 Task: Select start date"7/12/2023".
Action: Mouse moved to (487, 390)
Screenshot: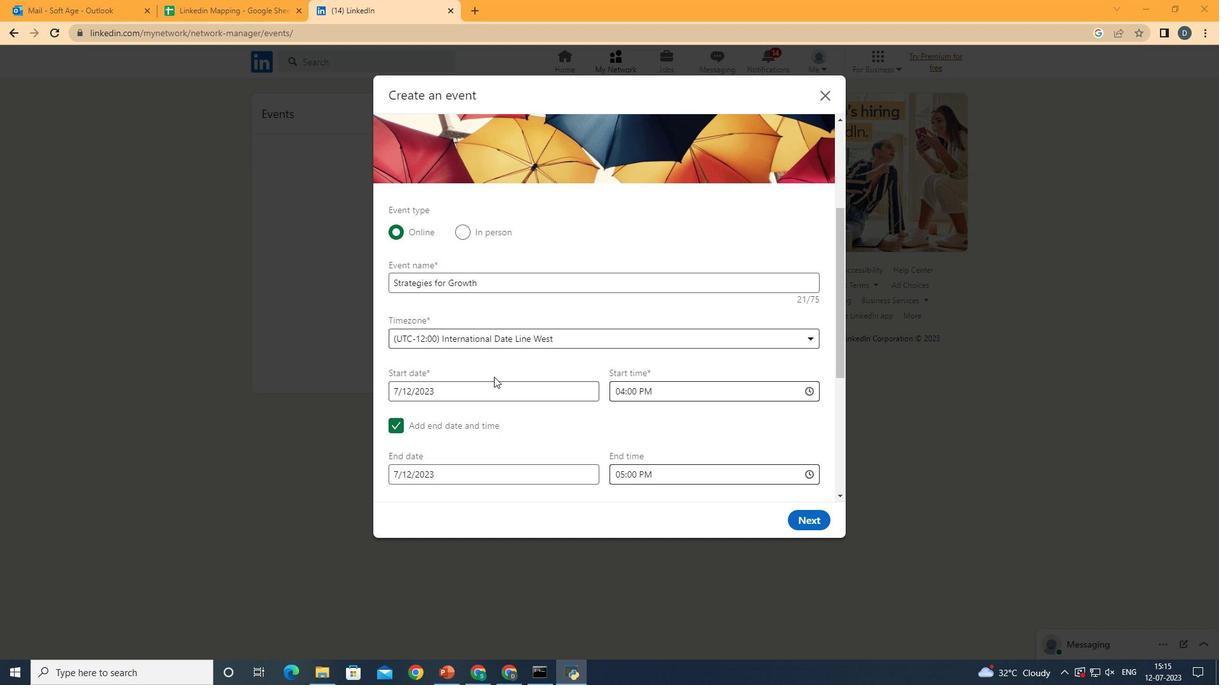 
Action: Mouse pressed left at (487, 390)
Screenshot: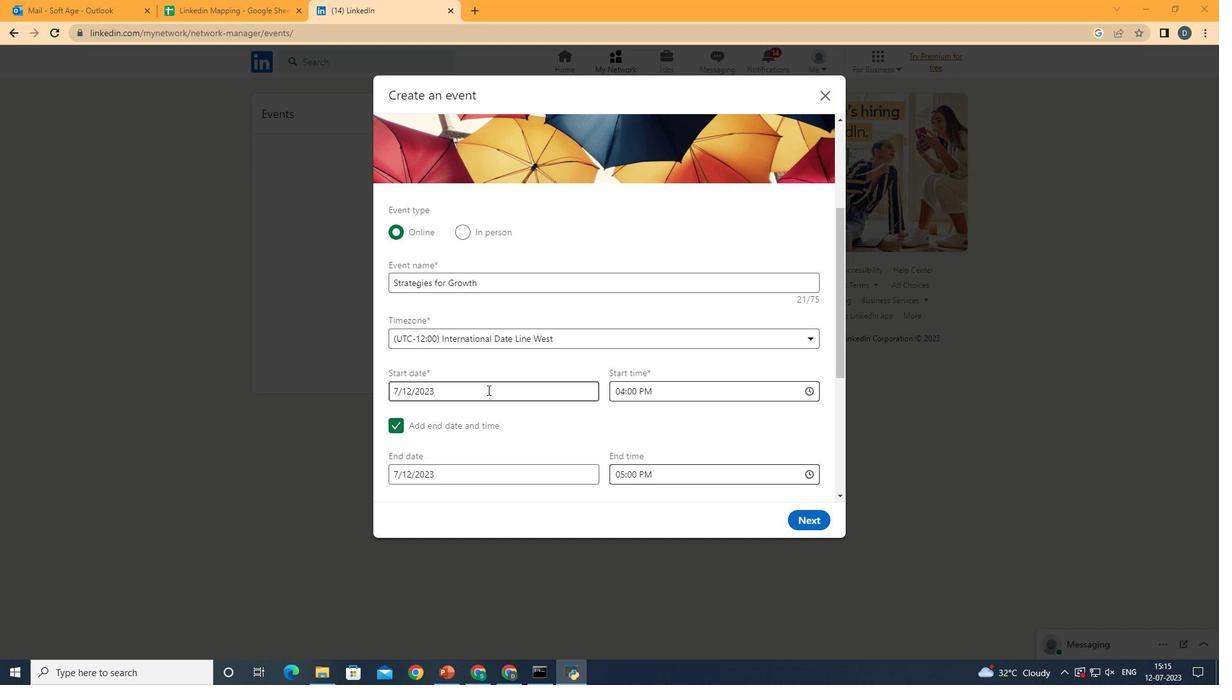 
Action: Mouse moved to (499, 305)
Screenshot: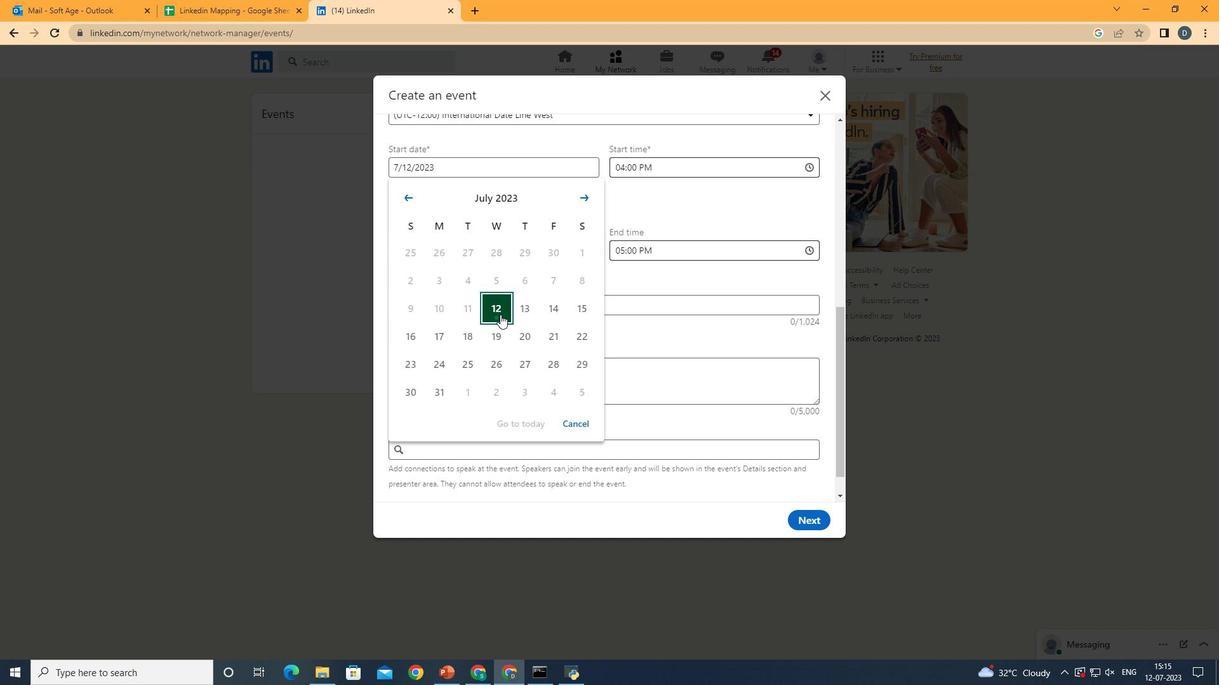 
Action: Mouse pressed left at (499, 305)
Screenshot: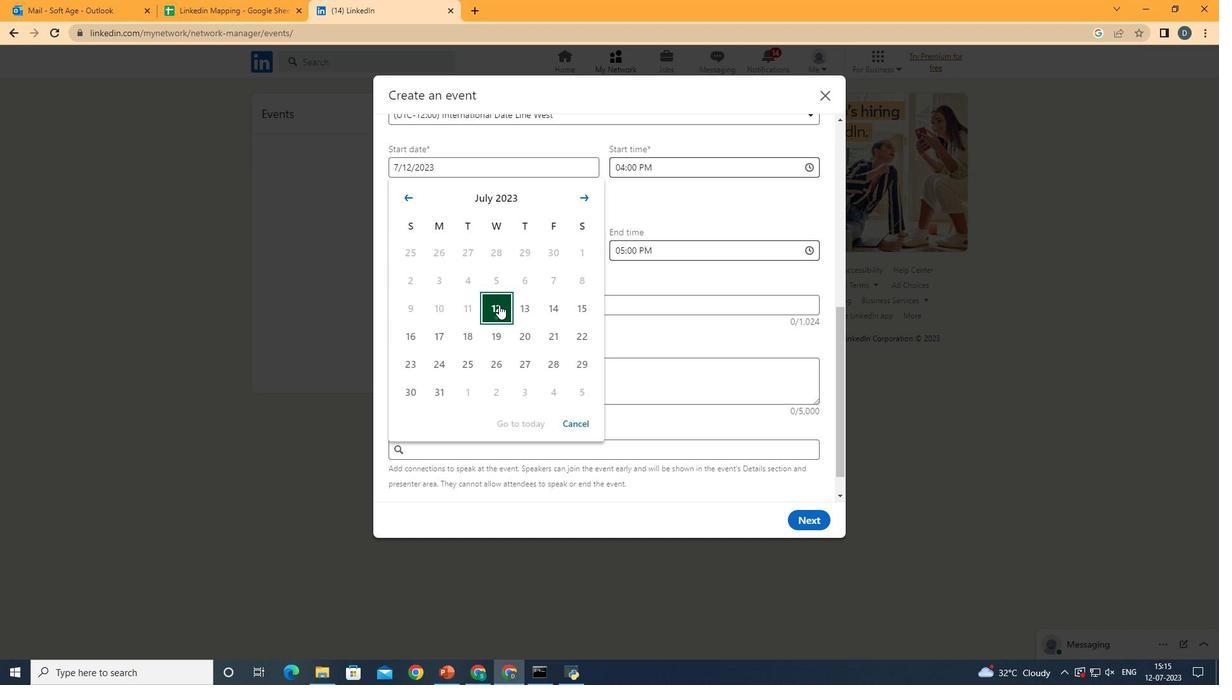 
Action: Mouse moved to (580, 214)
Screenshot: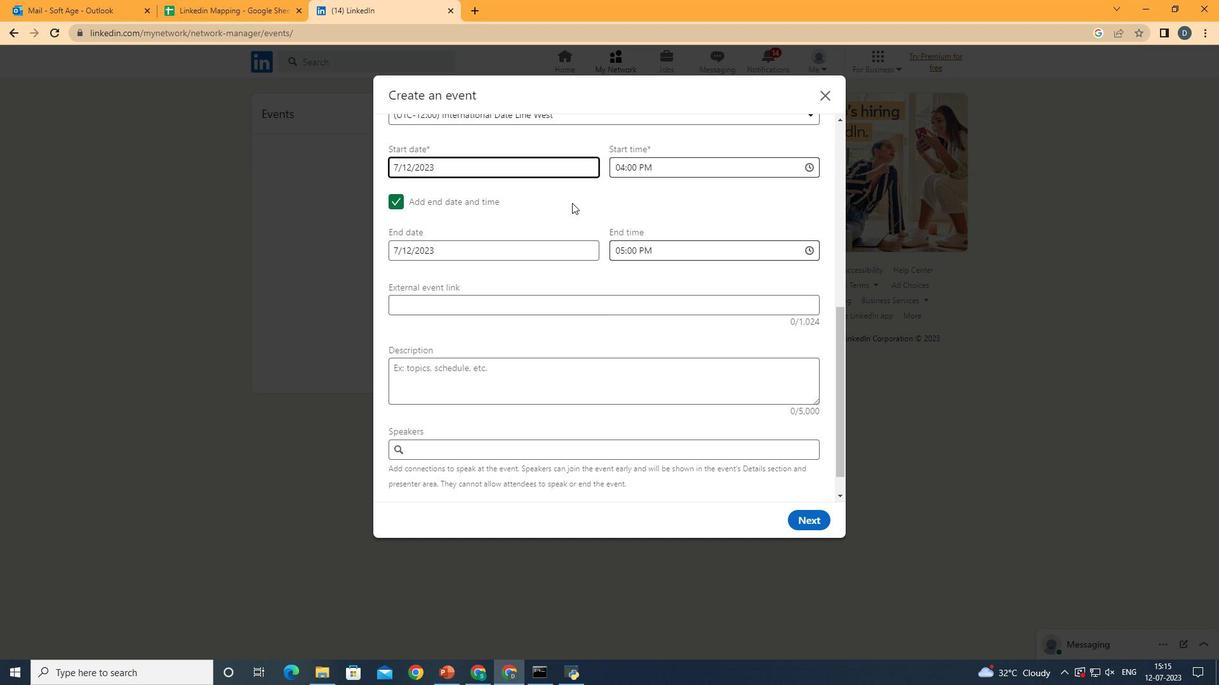 
